 Task: Toggle the option "Fast seek" in input and codecs settings.
Action: Mouse moved to (94, 10)
Screenshot: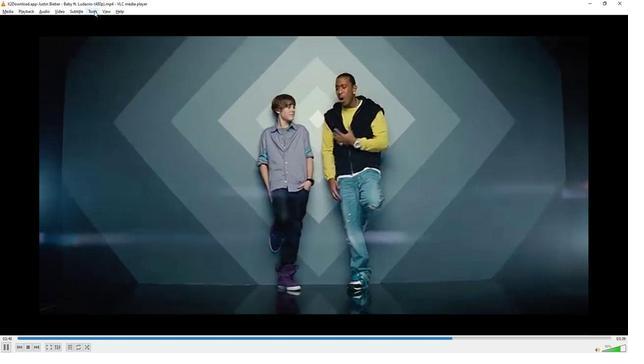 
Action: Mouse pressed left at (94, 10)
Screenshot: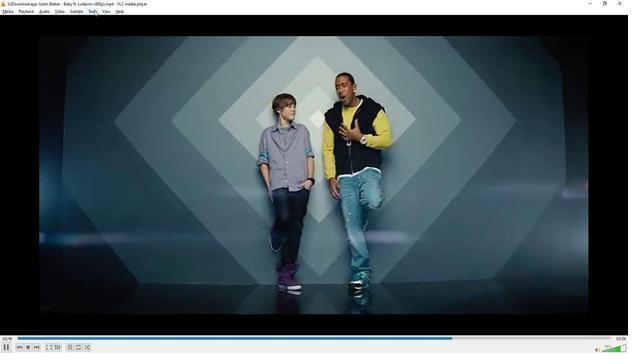 
Action: Mouse moved to (105, 88)
Screenshot: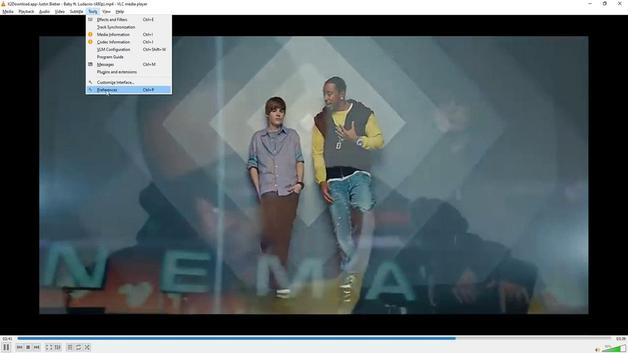 
Action: Mouse pressed left at (105, 88)
Screenshot: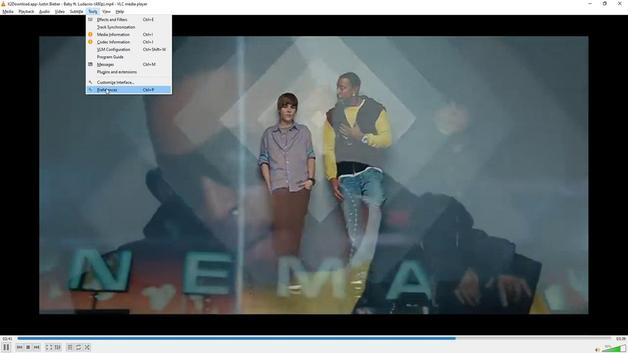 
Action: Mouse moved to (173, 92)
Screenshot: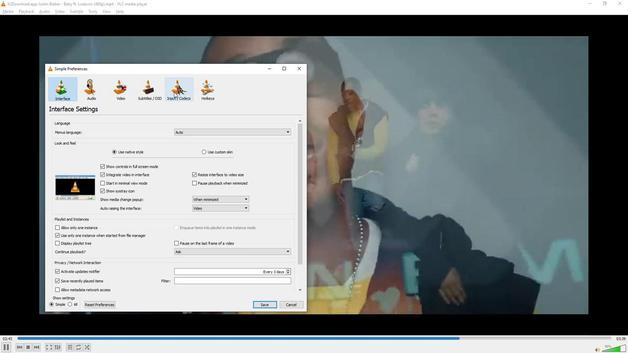 
Action: Mouse pressed left at (173, 92)
Screenshot: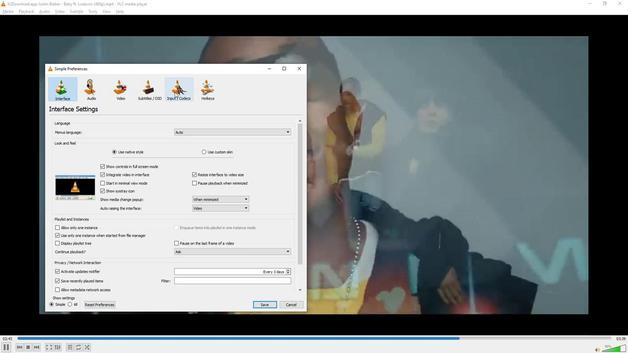 
Action: Mouse moved to (57, 140)
Screenshot: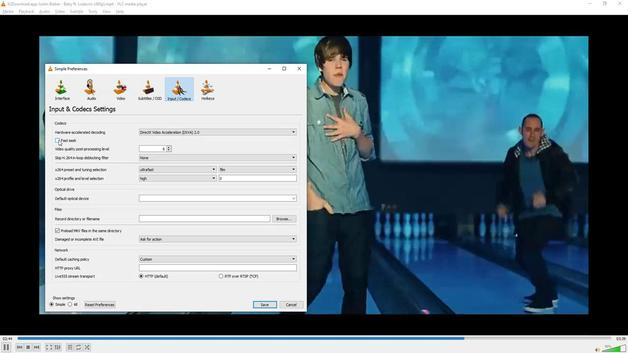 
Action: Mouse pressed left at (57, 140)
Screenshot: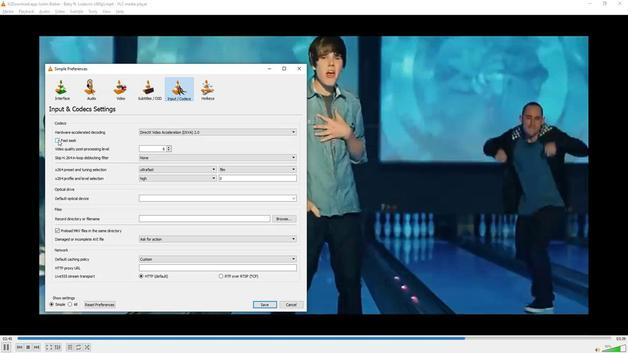 
Action: Mouse moved to (153, 300)
Screenshot: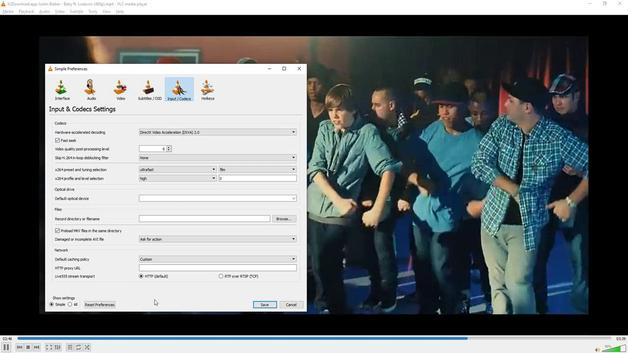 
